 Task: Measure the distance between Seattle and Mount Rainier.
Action: Mouse moved to (297, 74)
Screenshot: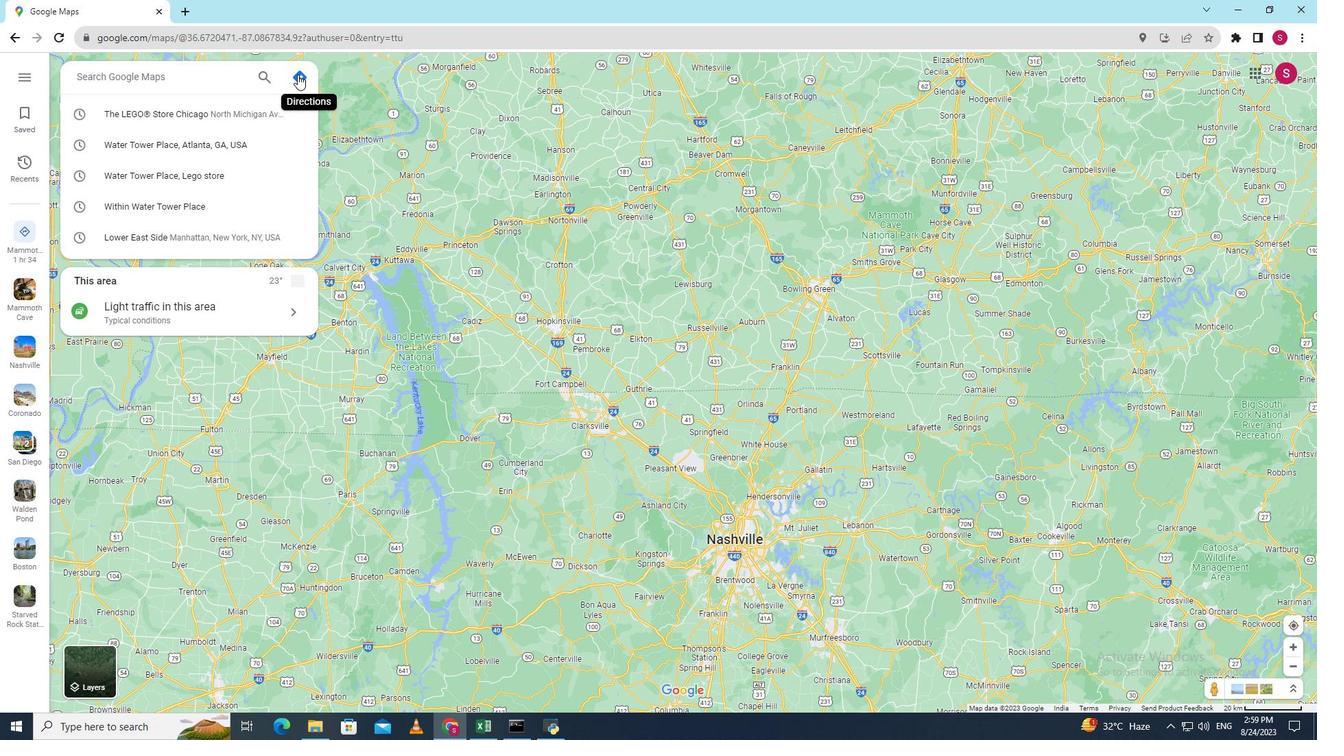 
Action: Mouse pressed left at (297, 74)
Screenshot: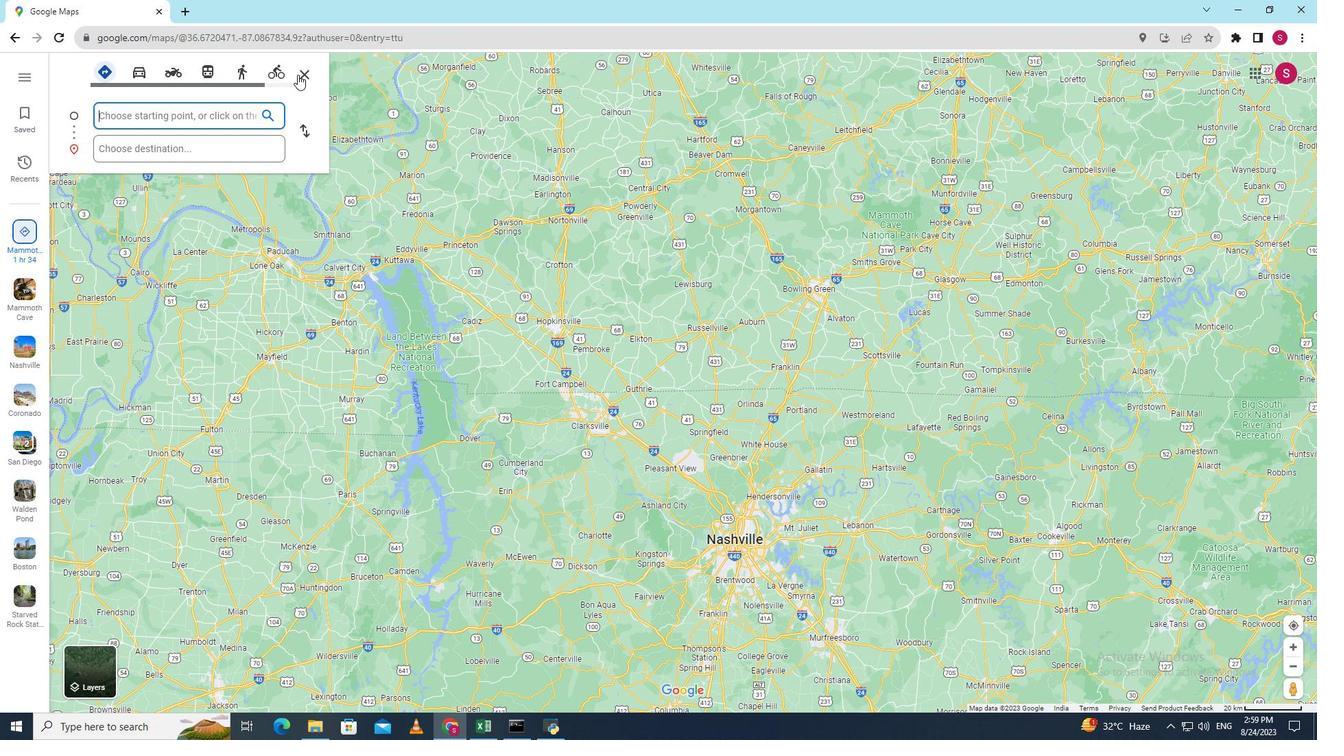 
Action: Mouse moved to (227, 112)
Screenshot: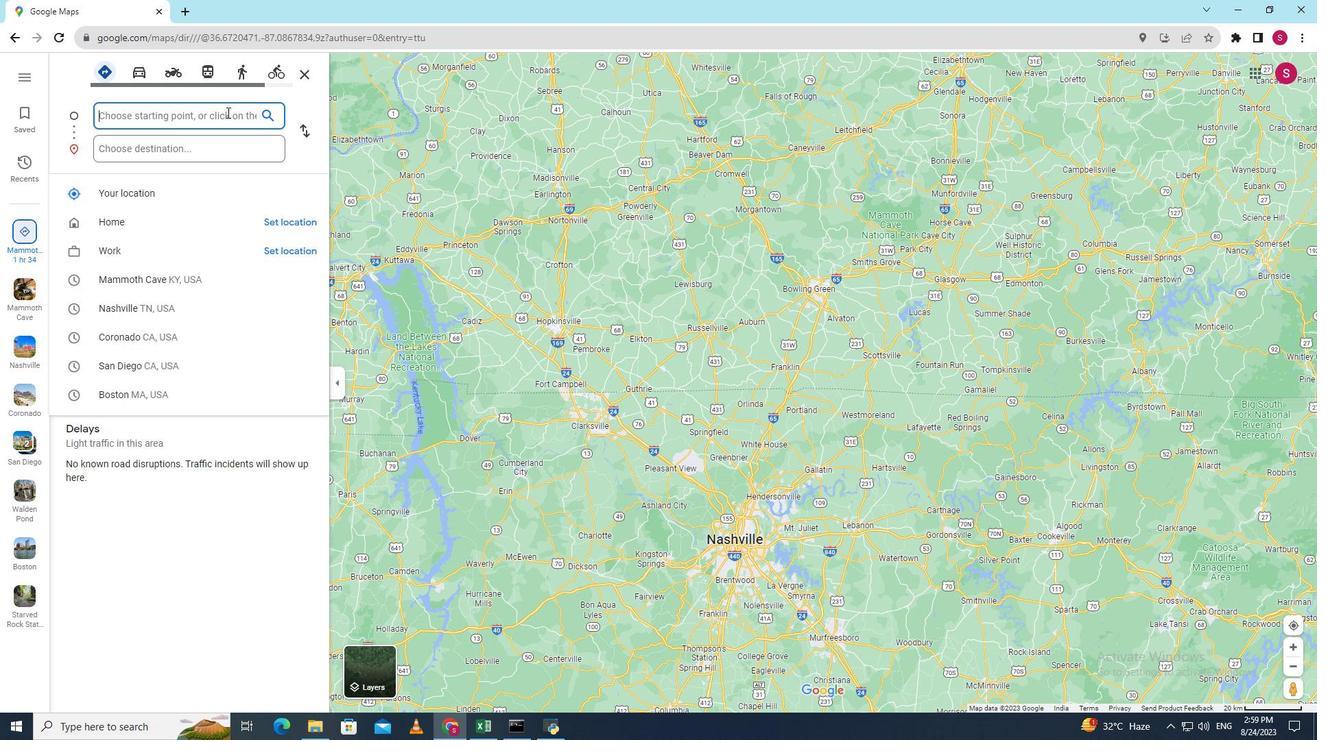 
Action: Mouse pressed left at (227, 112)
Screenshot: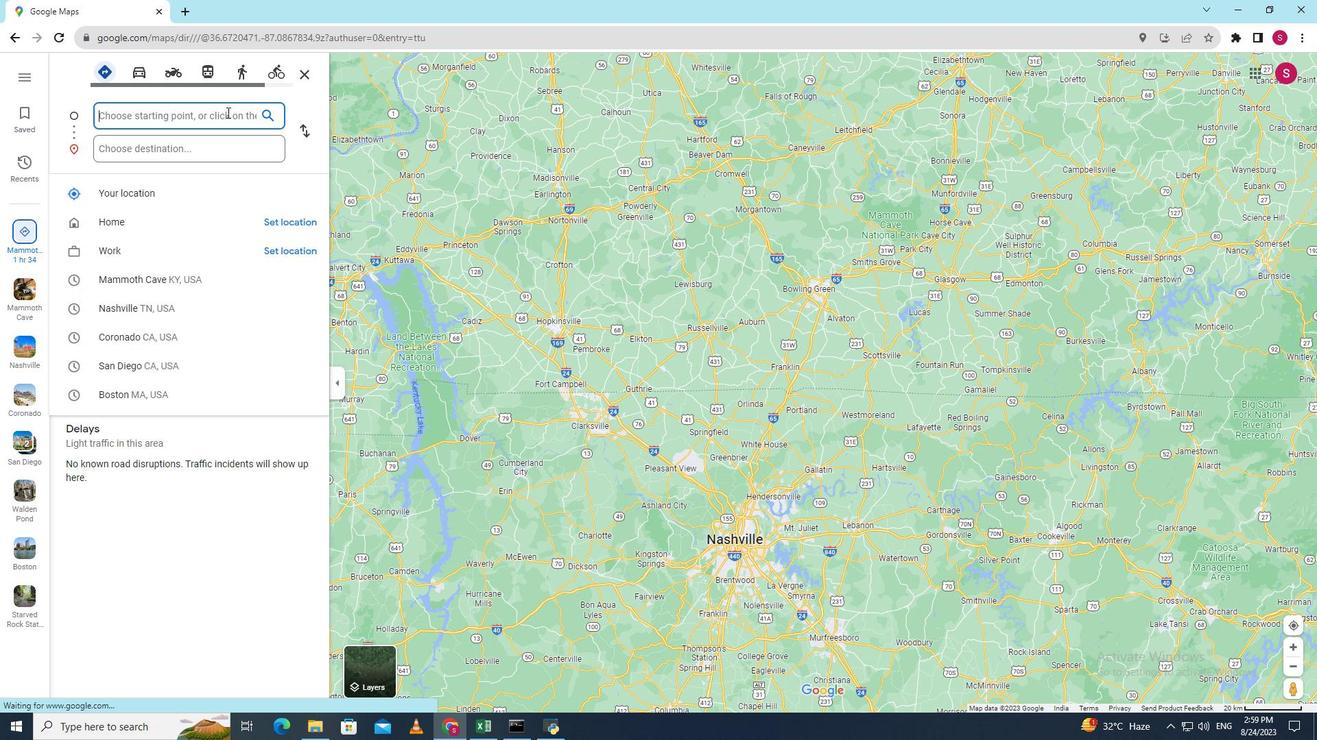 
Action: Key pressed <Key.shift><Key.shift><Key.shift><Key.shift><Key.shift><Key.shift><Key.shift><Key.shift><Key.shift><Key.shift><Key.shift>Seattle<Key.space><Key.backspace>
Screenshot: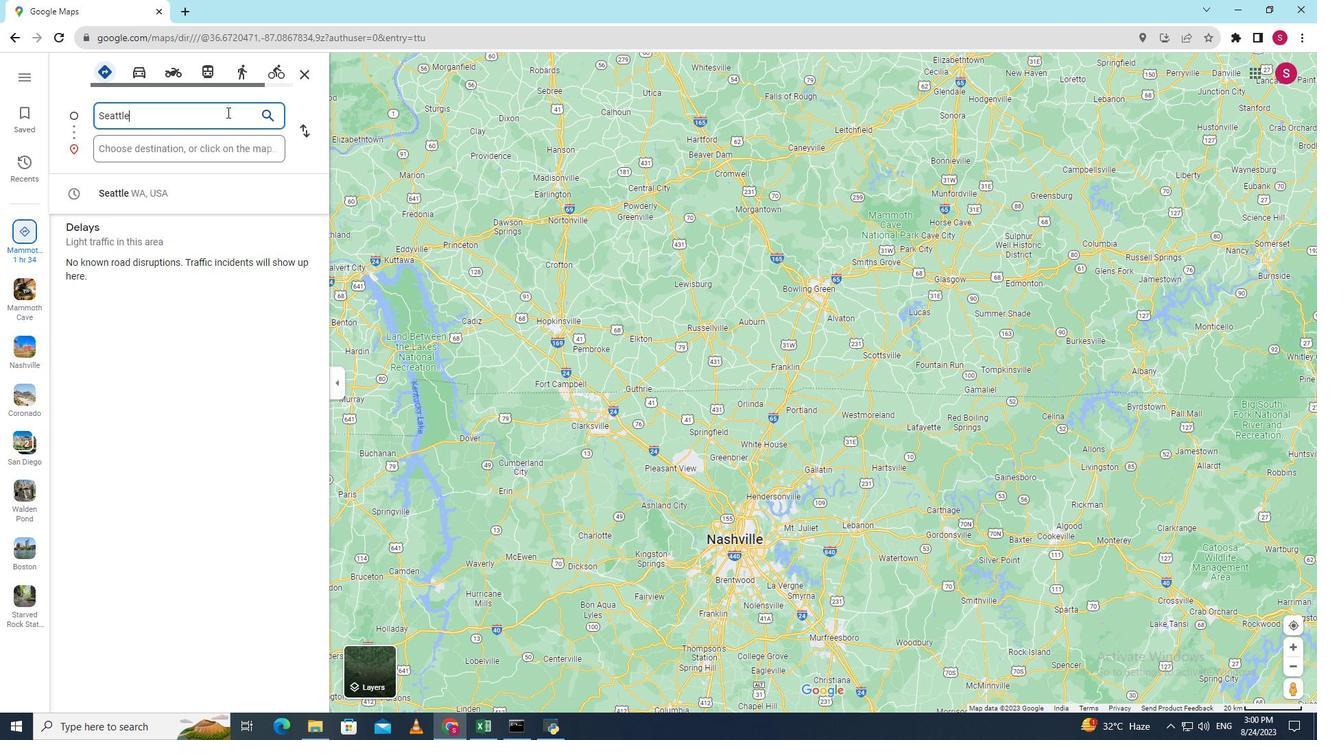 
Action: Mouse moved to (170, 150)
Screenshot: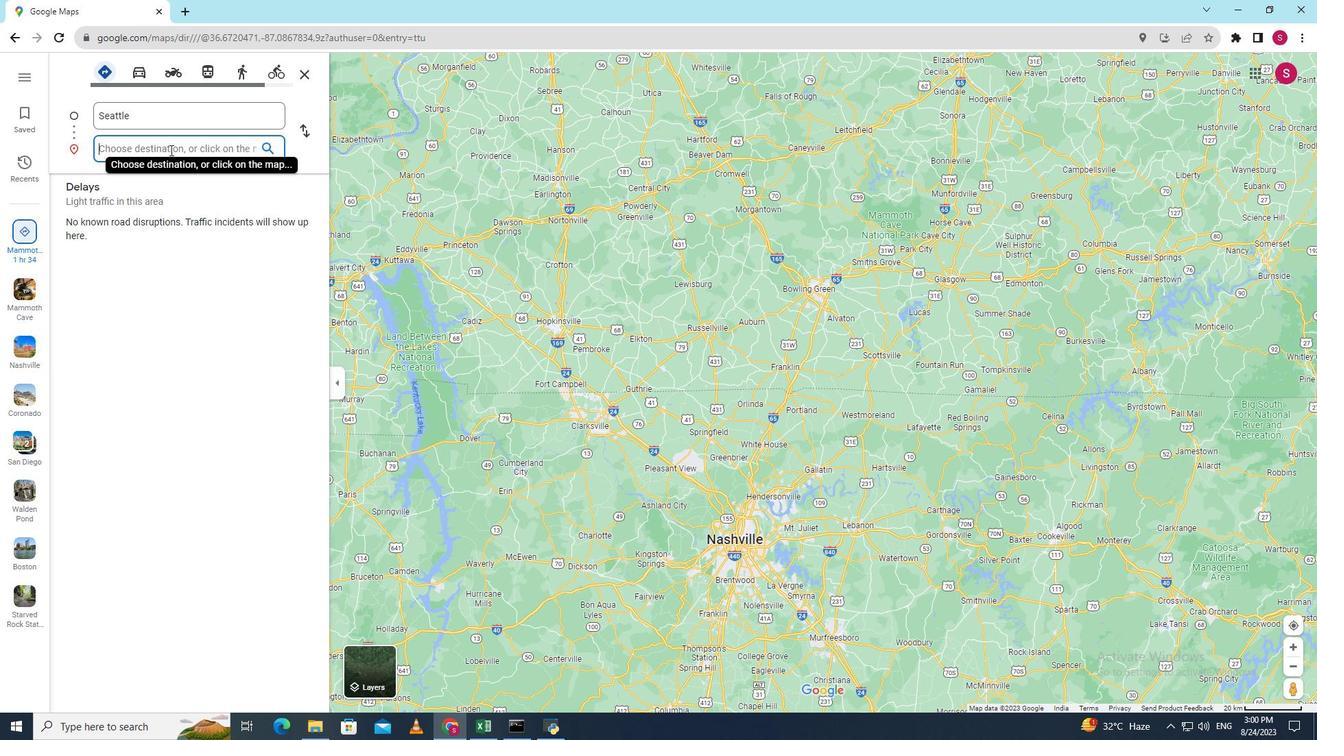 
Action: Mouse pressed left at (170, 150)
Screenshot: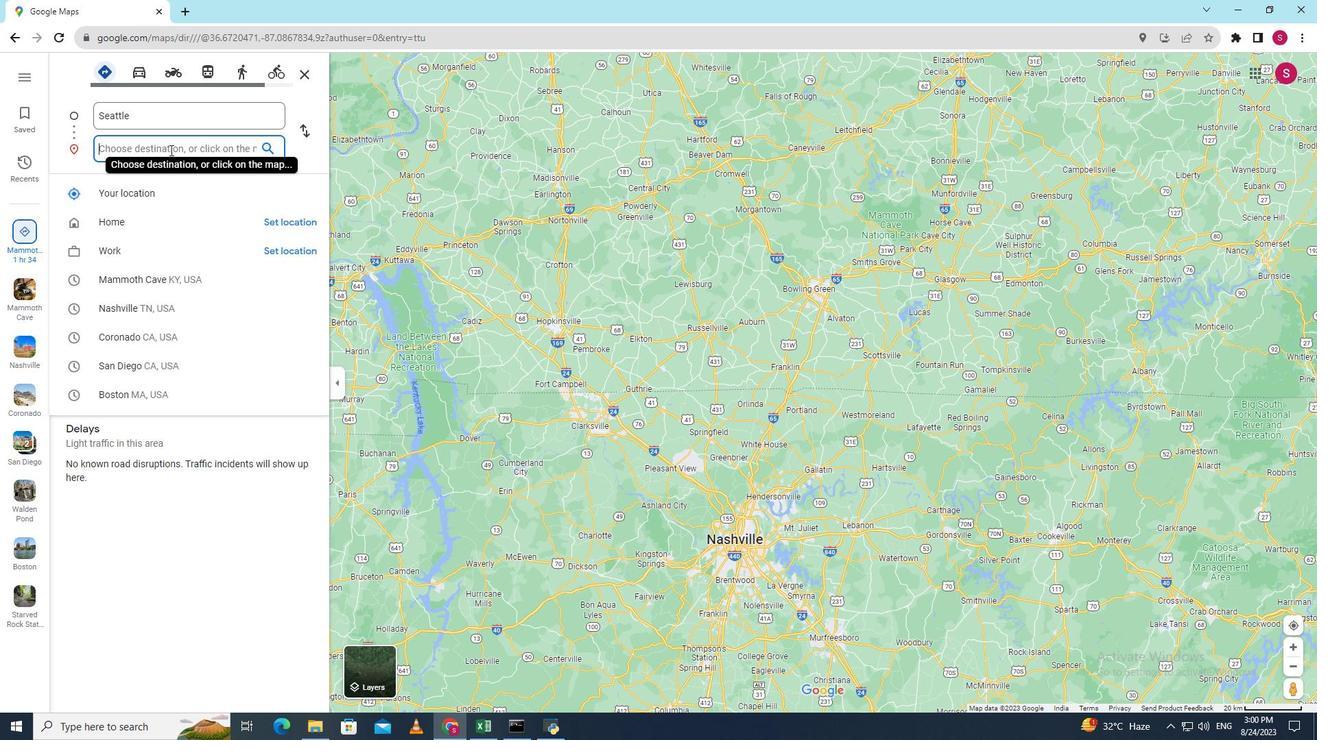 
Action: Key pressed <Key.shift><Key.shift><Key.shift><Key.shift>Mount<Key.space><Key.shift><Key.shift><Key.shift><Key.shift><Key.shift><Key.shift><Key.shift><Key.shift>Rainier<Key.enter>
Screenshot: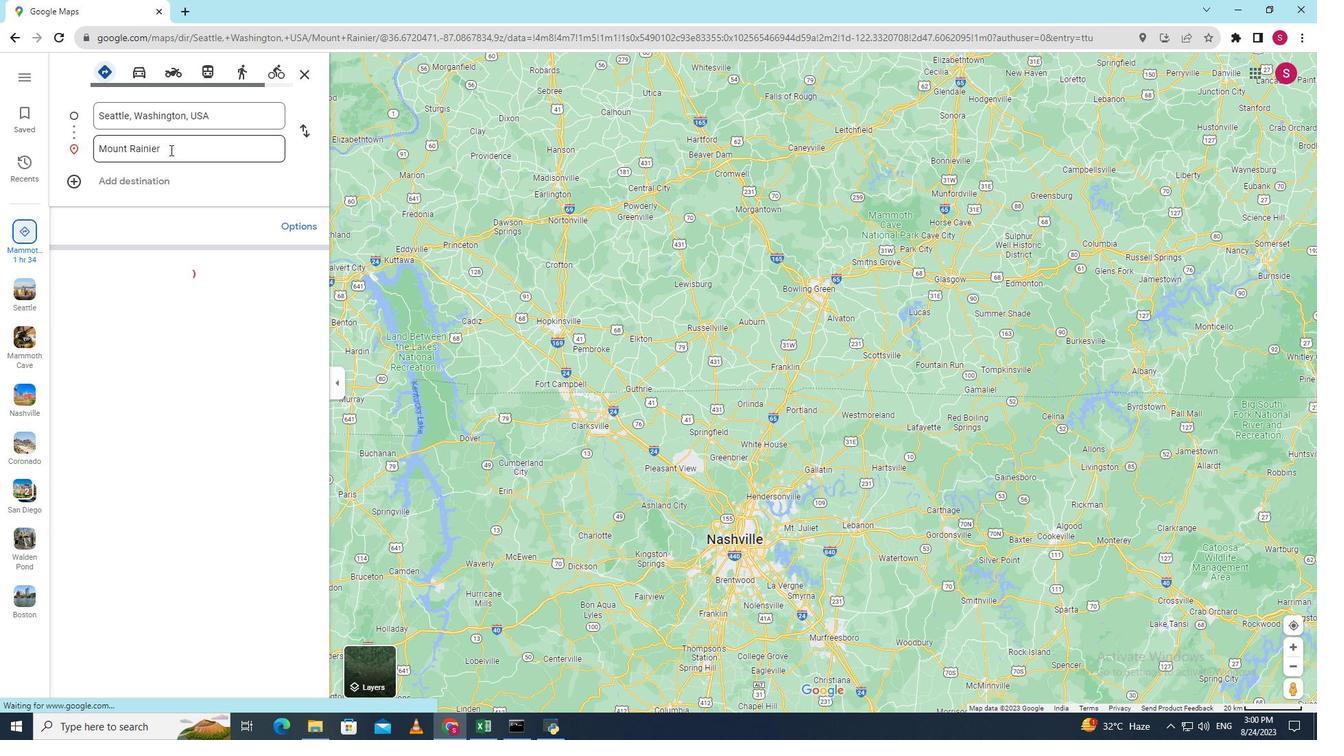 
Action: Mouse moved to (622, 107)
Screenshot: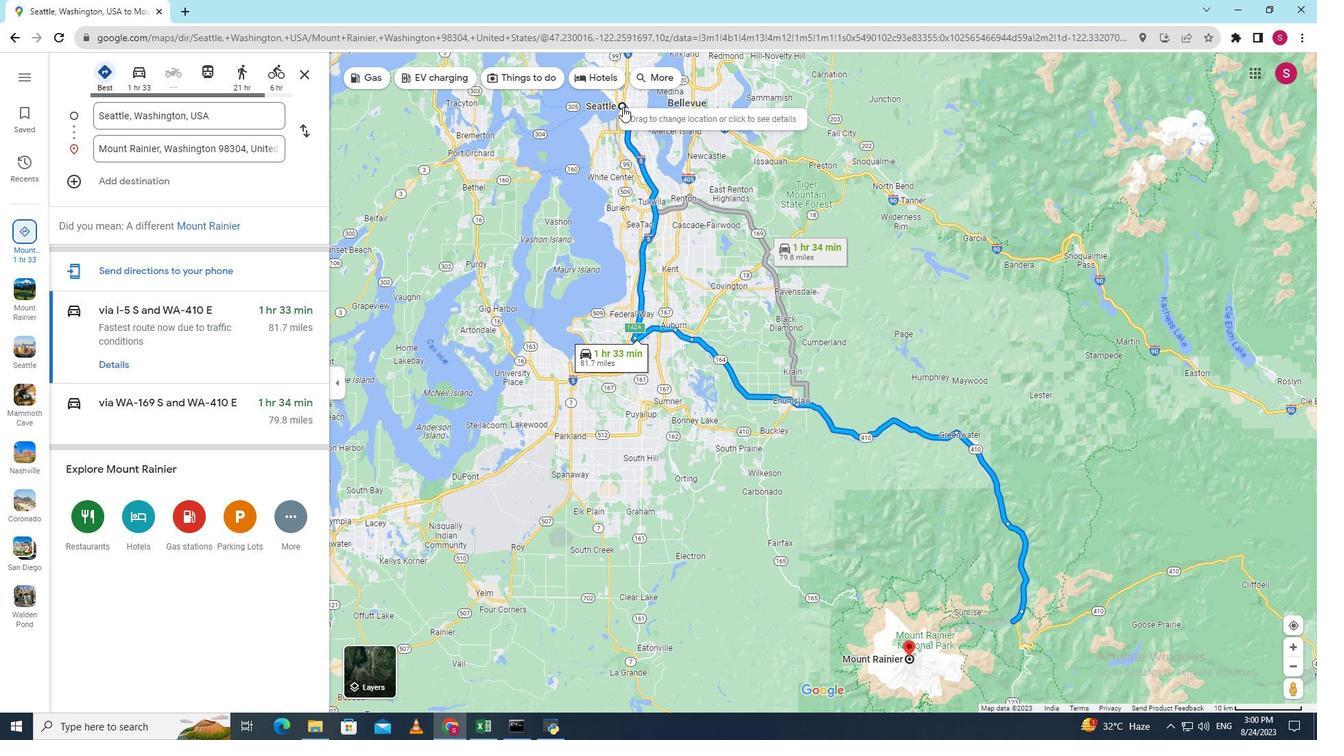 
Action: Mouse pressed right at (622, 107)
Screenshot: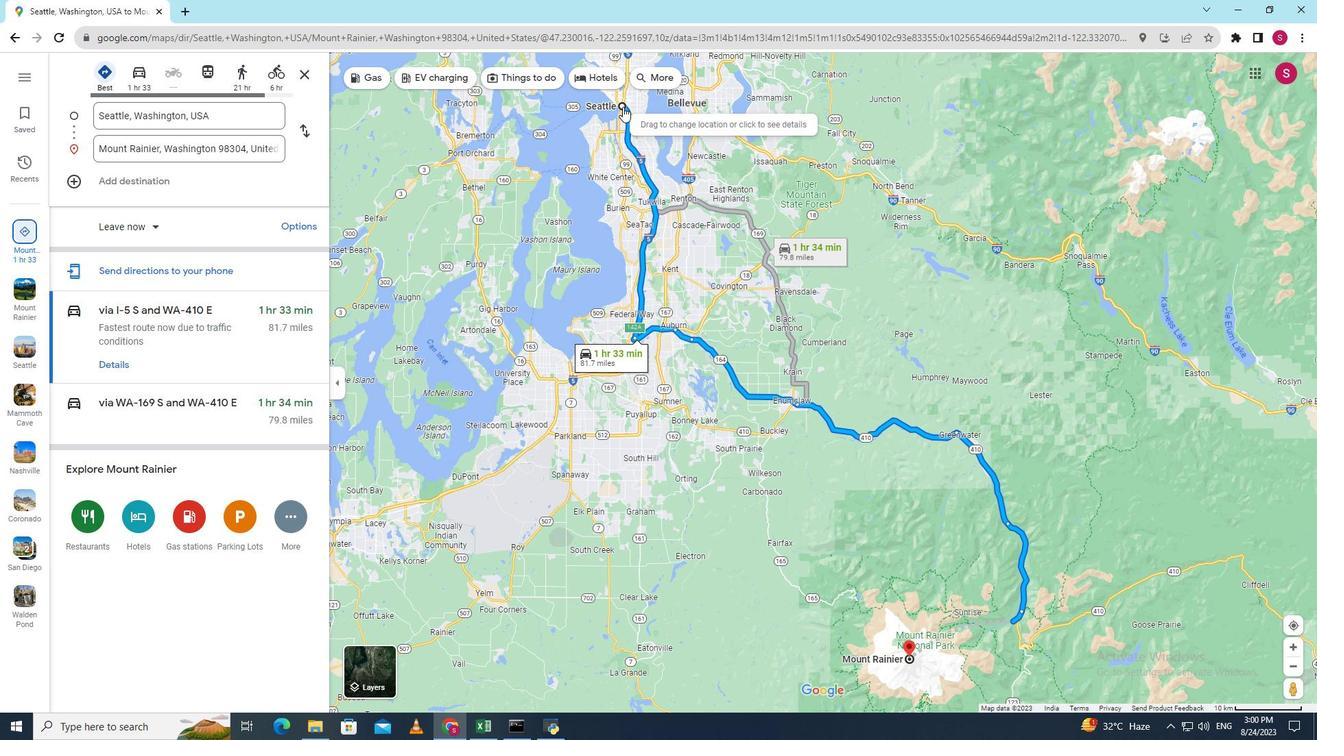 
Action: Mouse moved to (668, 208)
Screenshot: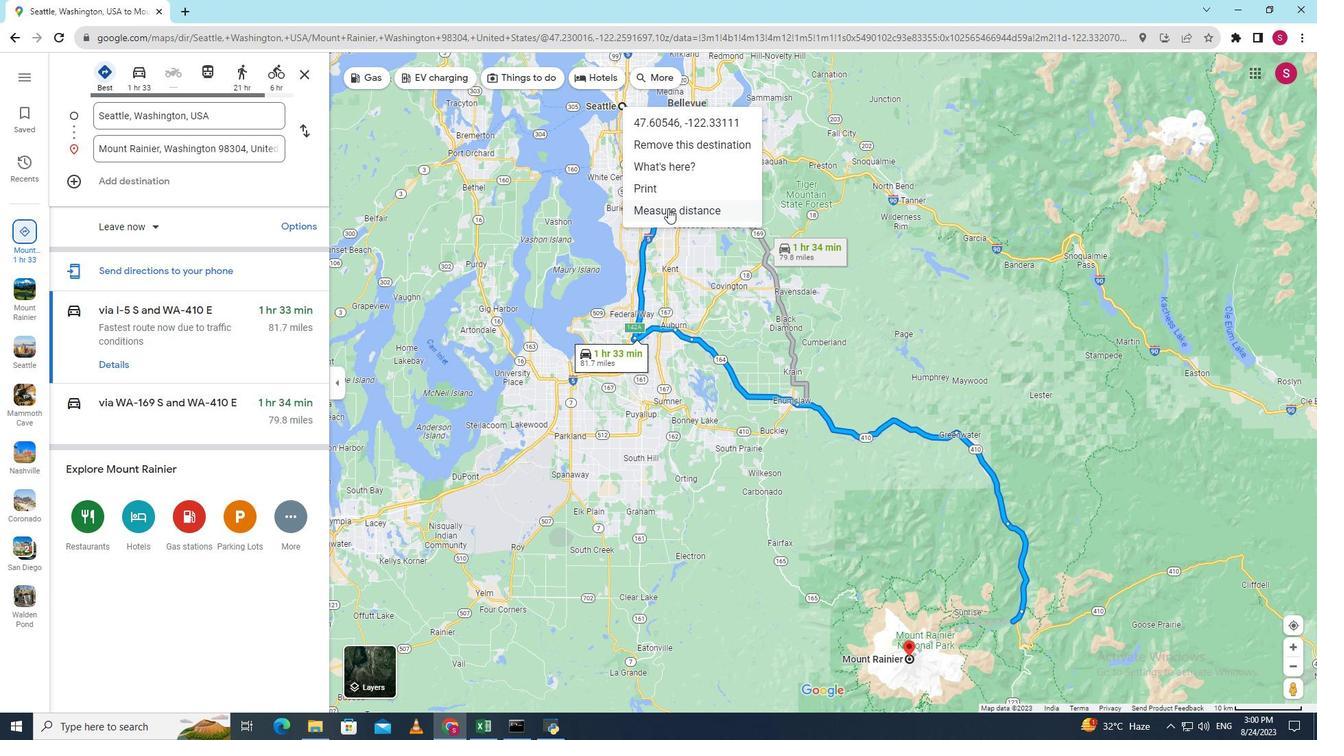 
Action: Mouse pressed left at (668, 208)
Screenshot: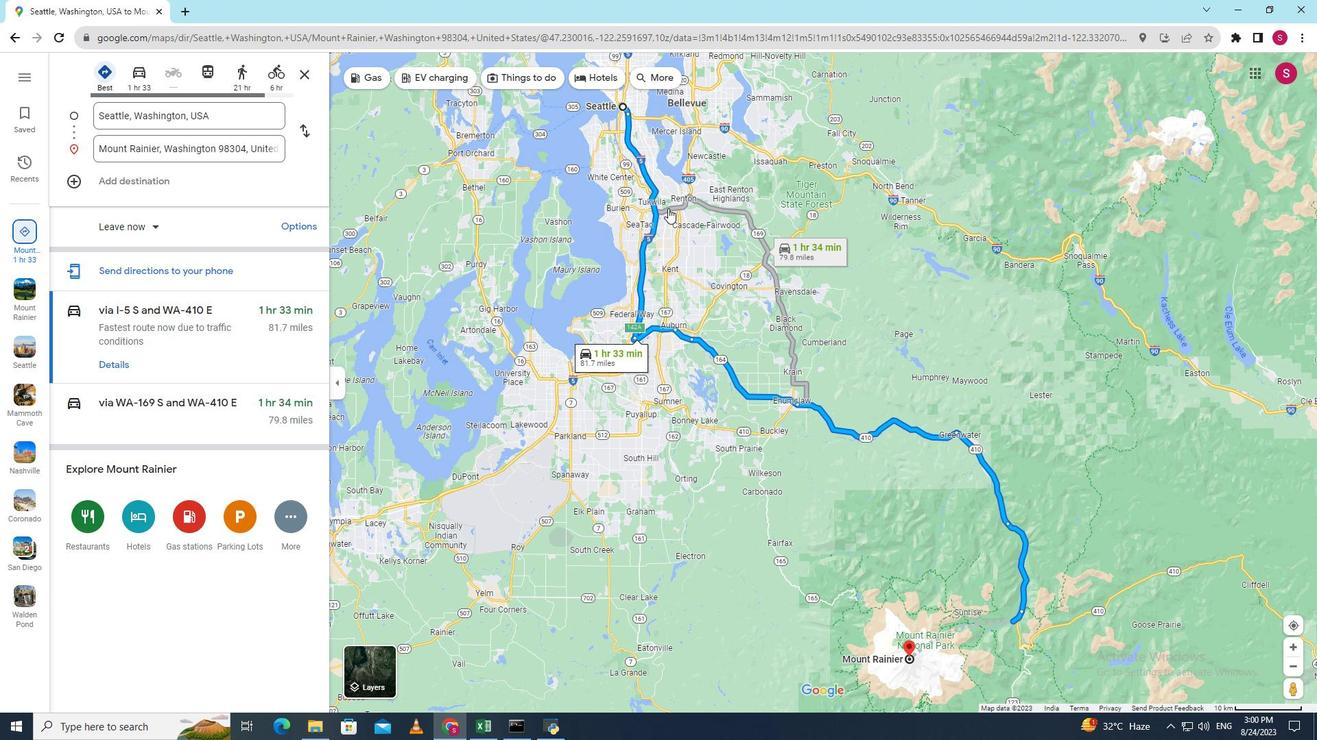 
Action: Mouse moved to (871, 661)
Screenshot: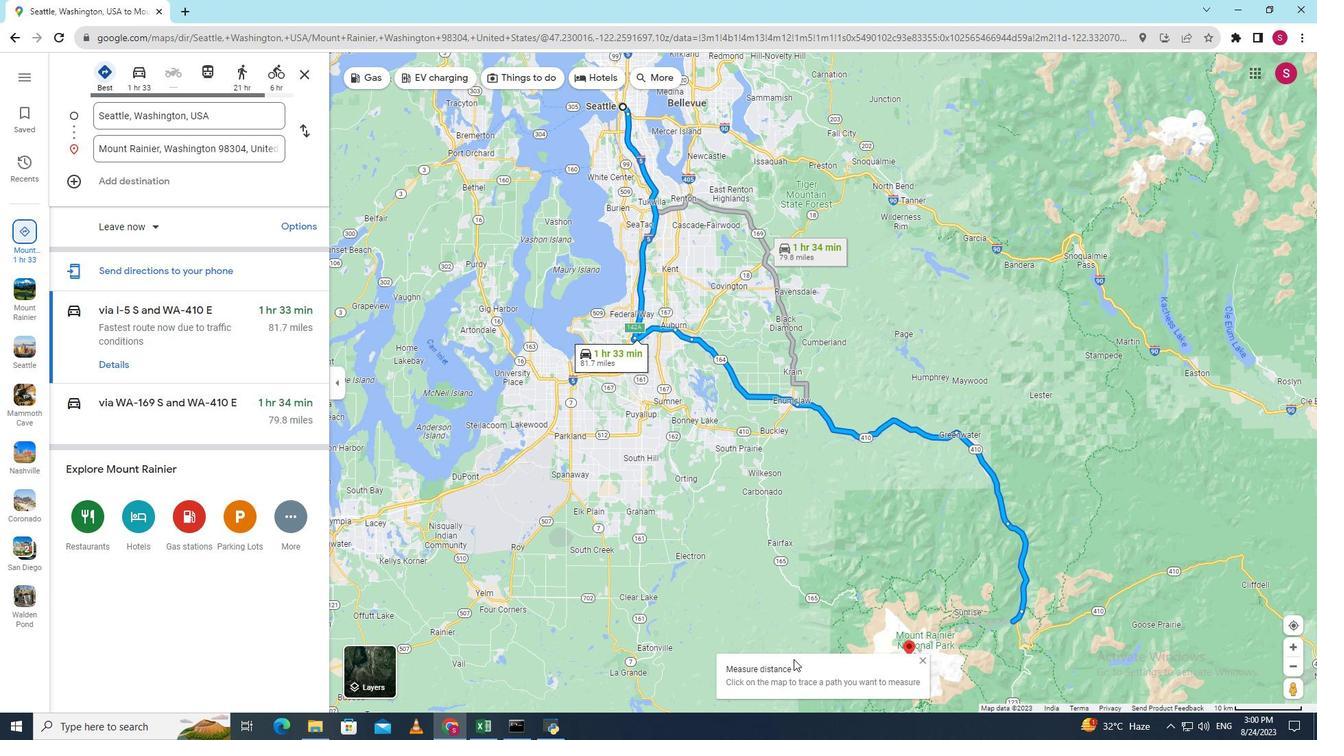 
Action: Mouse pressed left at (871, 661)
Screenshot: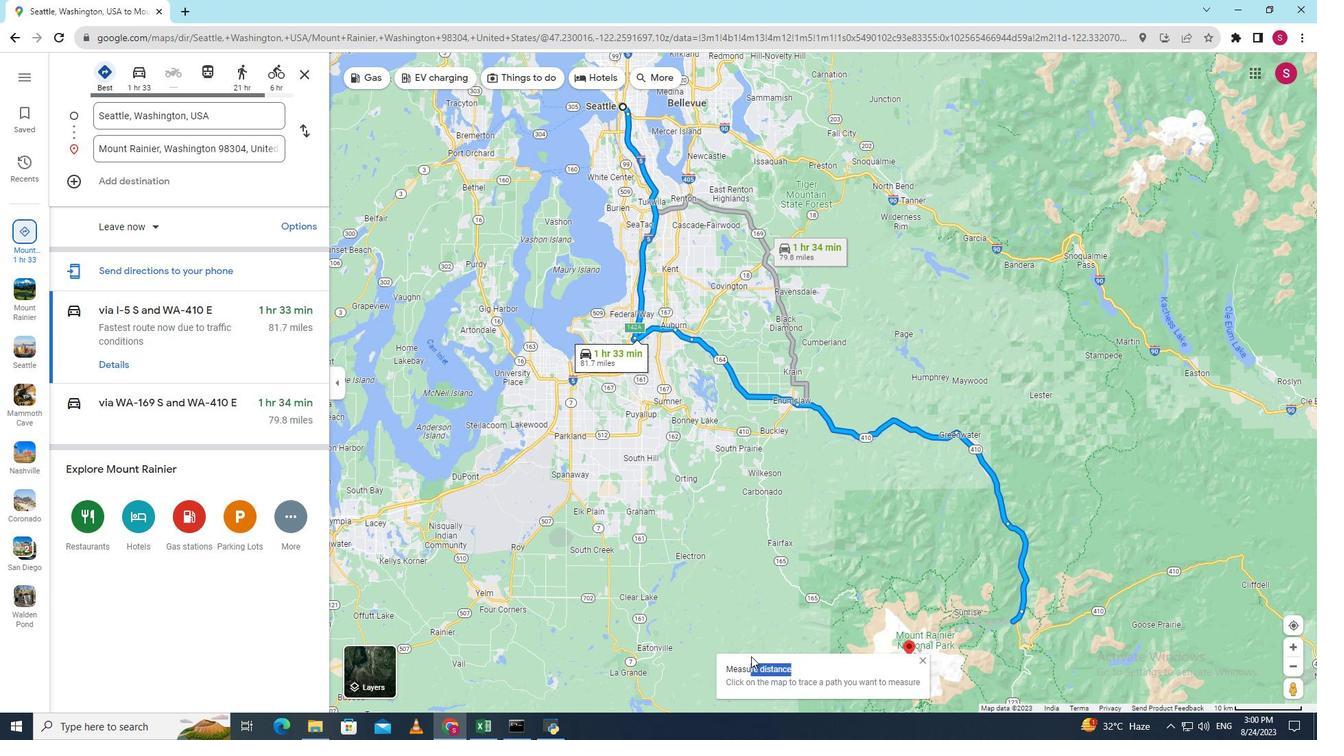 
Action: Mouse moved to (908, 644)
Screenshot: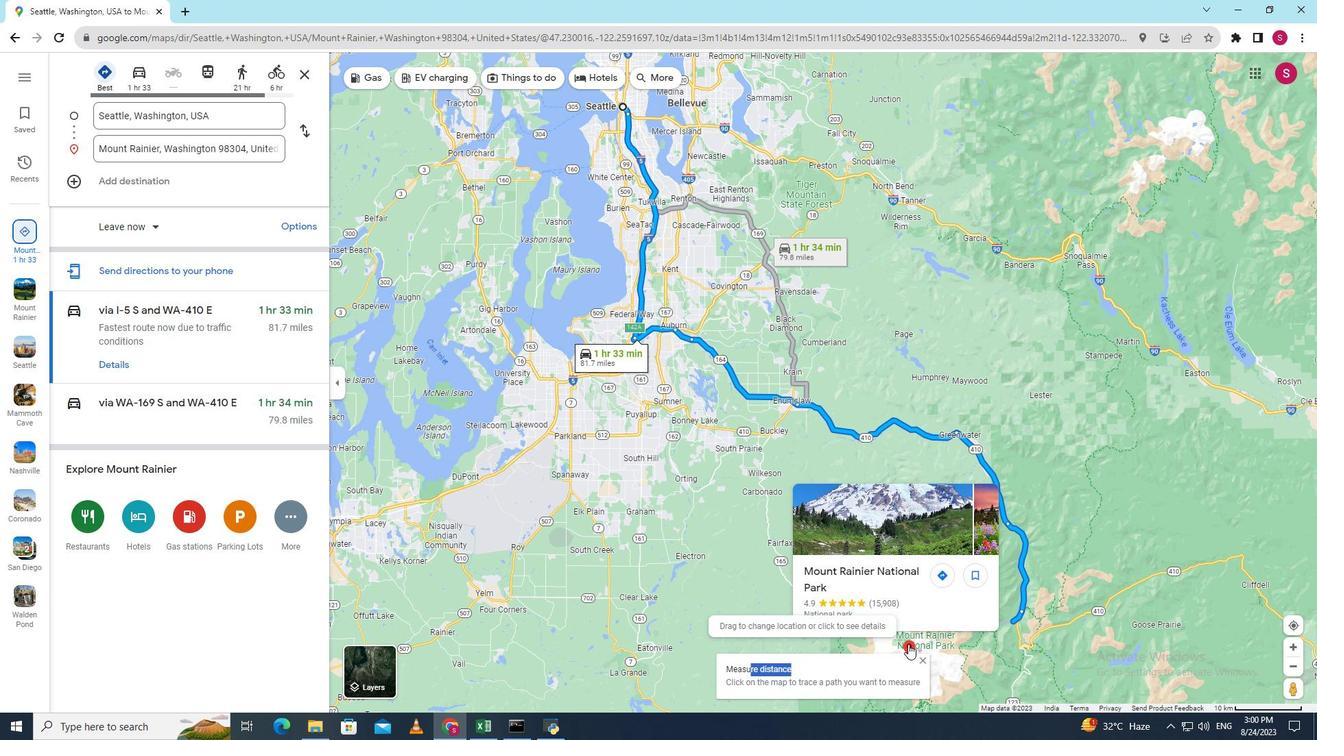 
Action: Mouse pressed right at (908, 644)
Screenshot: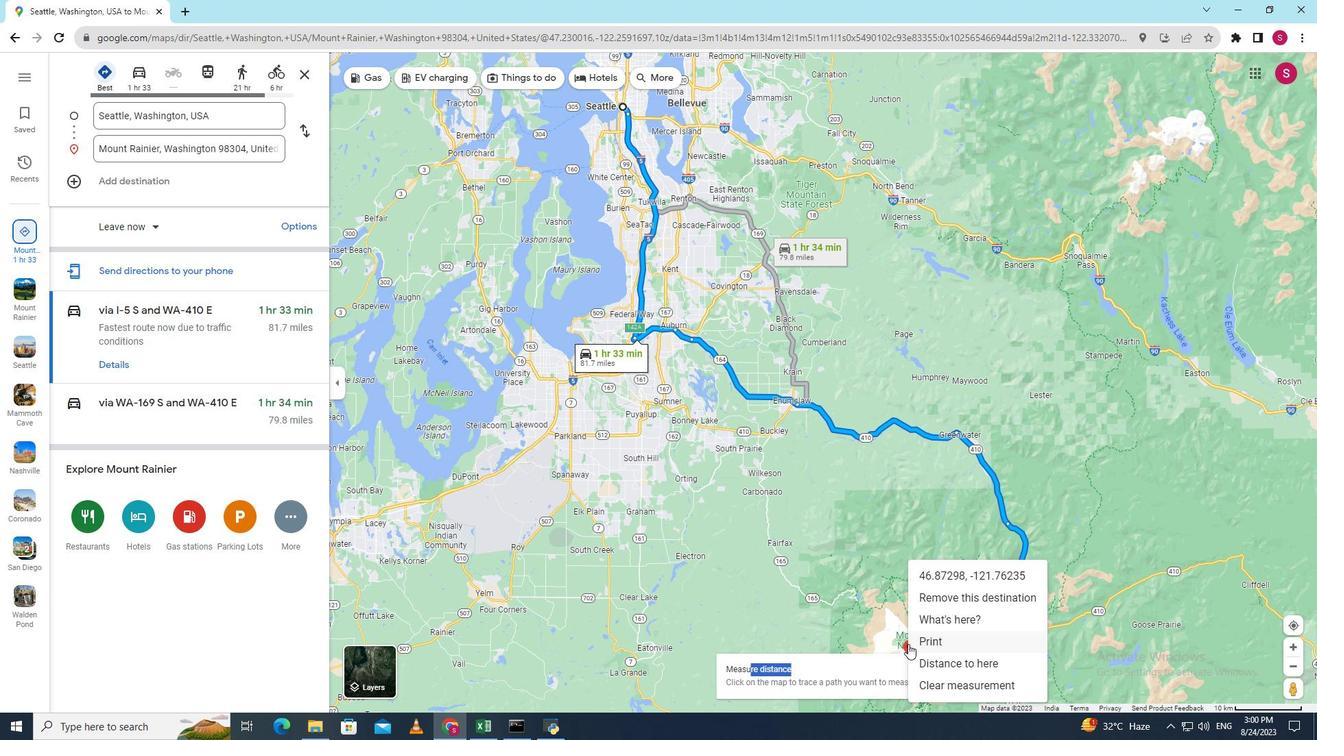 
Action: Mouse moved to (944, 664)
Screenshot: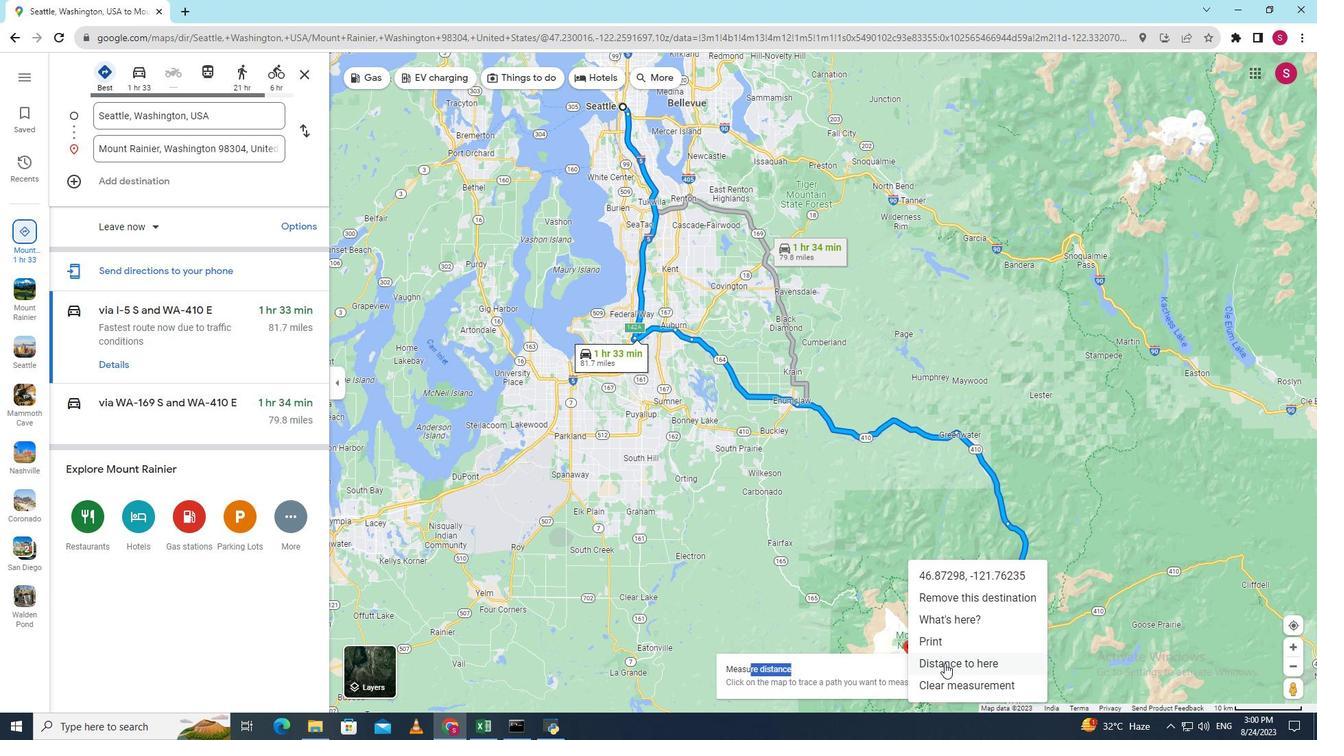 
Action: Mouse pressed left at (944, 664)
Screenshot: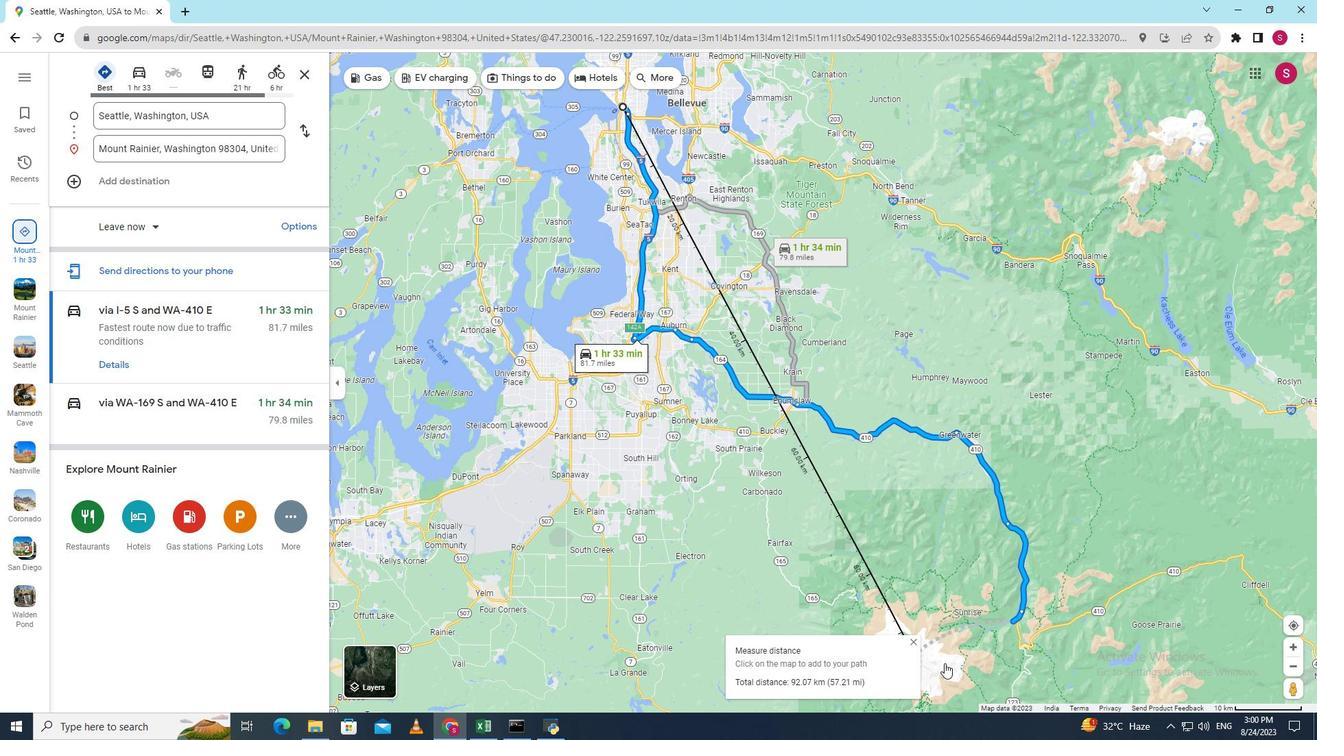 
Action: Mouse moved to (733, 679)
Screenshot: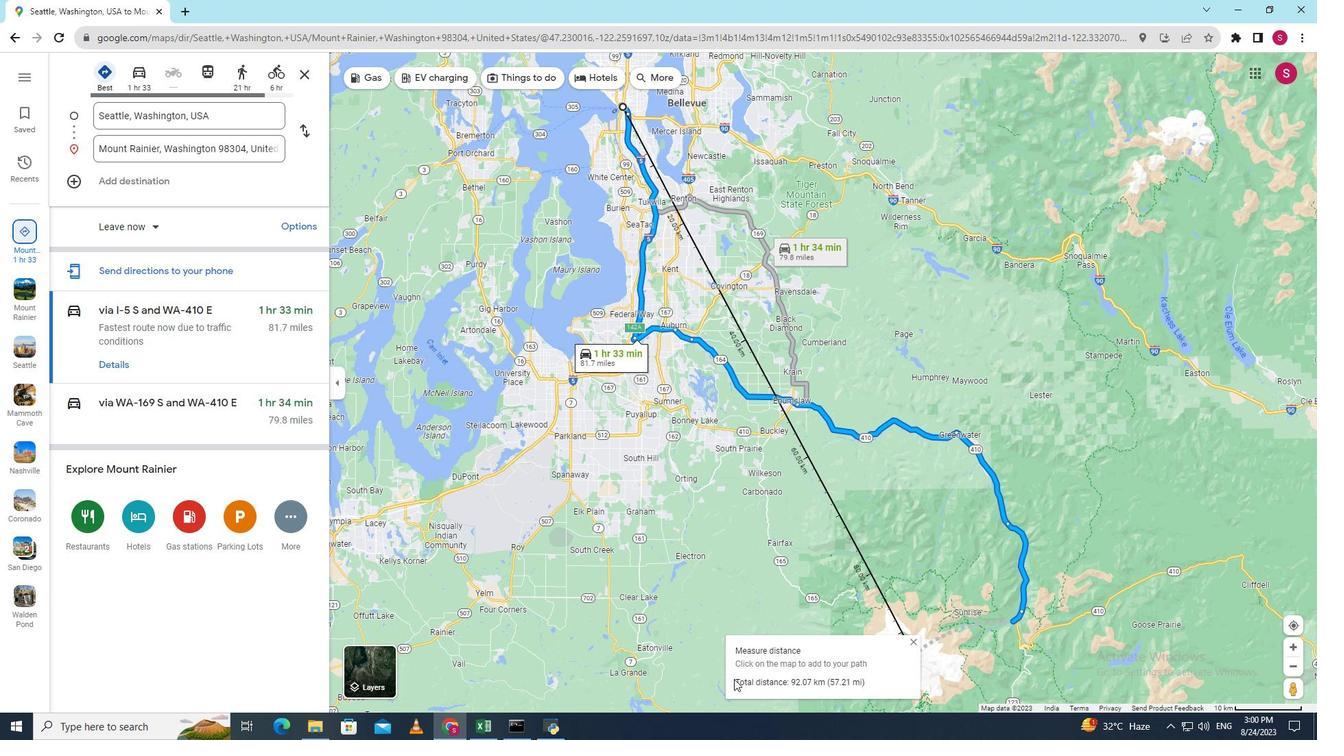 
Action: Mouse pressed left at (733, 679)
Screenshot: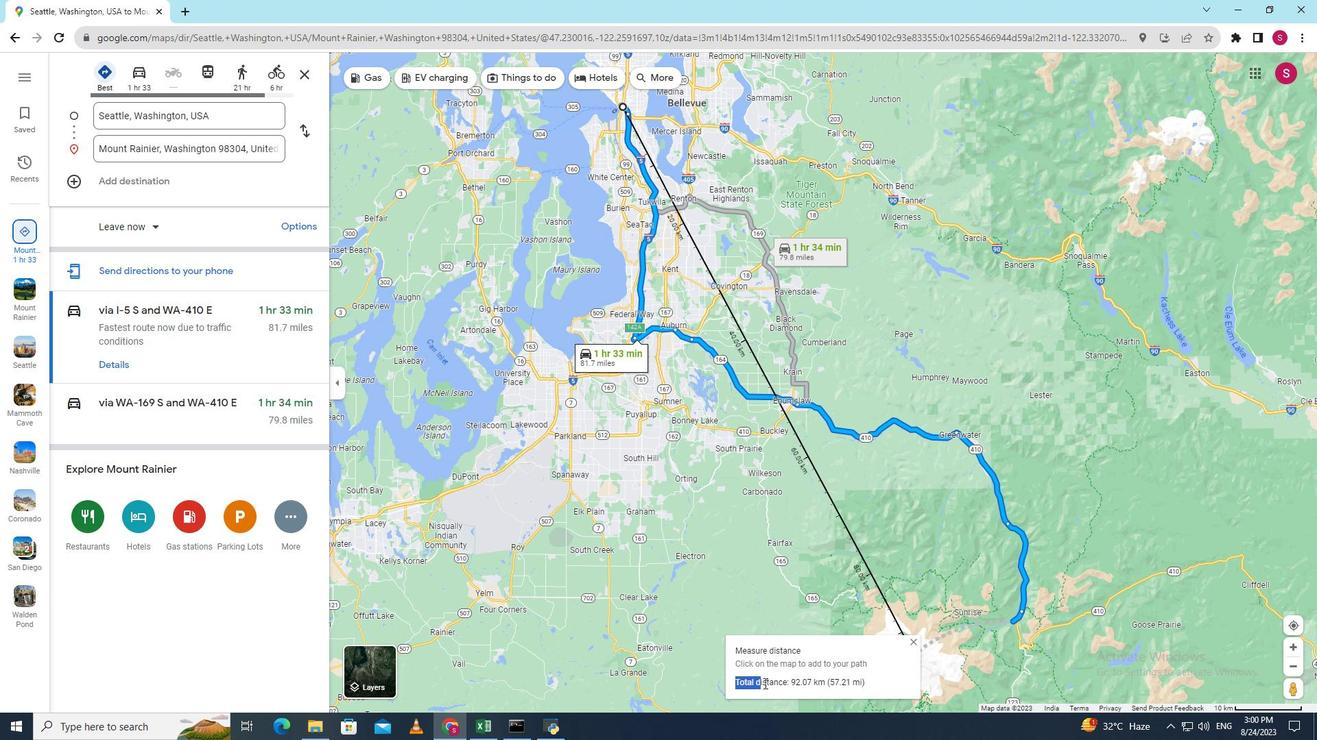 
Action: Mouse moved to (882, 694)
Screenshot: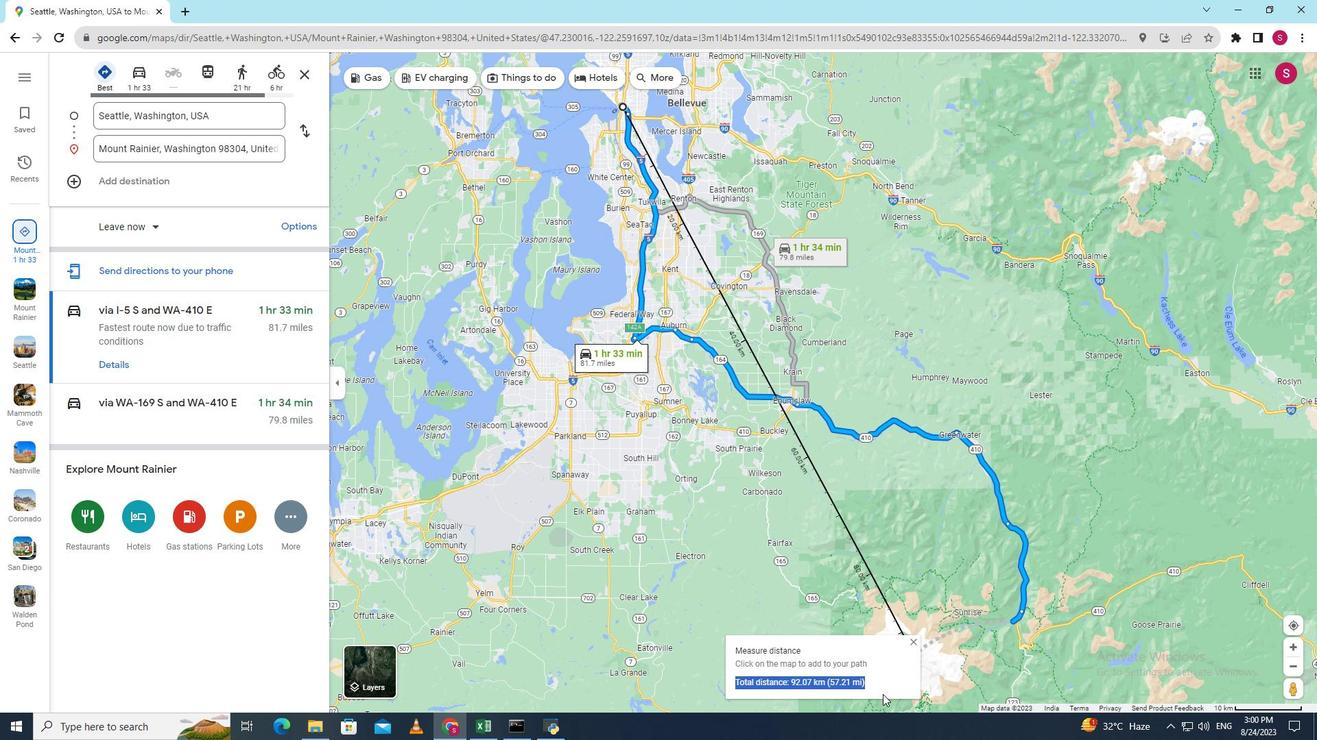 
